 Task: Edit the name of the category "Q&A" to "Q/A" in the repository "Javascript".
Action: Mouse moved to (879, 228)
Screenshot: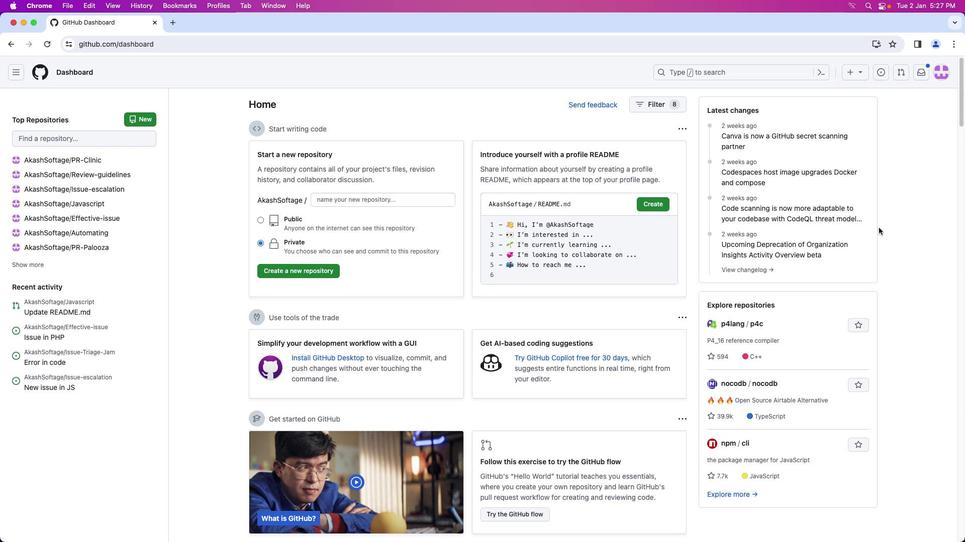
Action: Mouse pressed left at (879, 228)
Screenshot: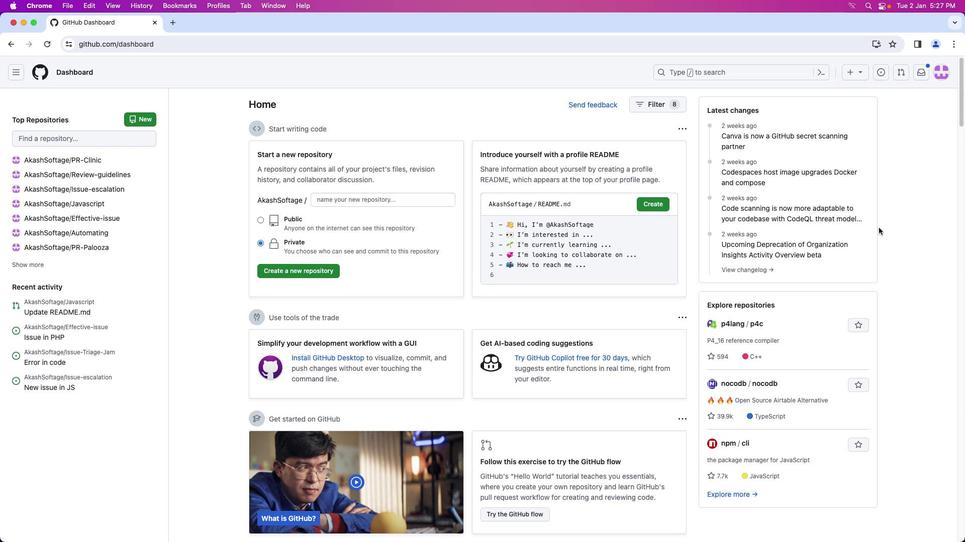
Action: Mouse moved to (937, 71)
Screenshot: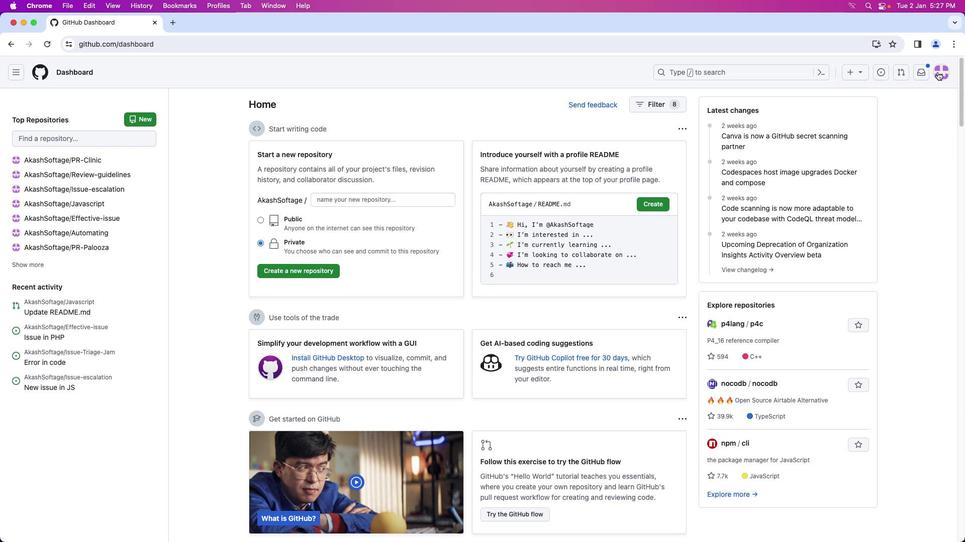 
Action: Mouse pressed left at (937, 71)
Screenshot: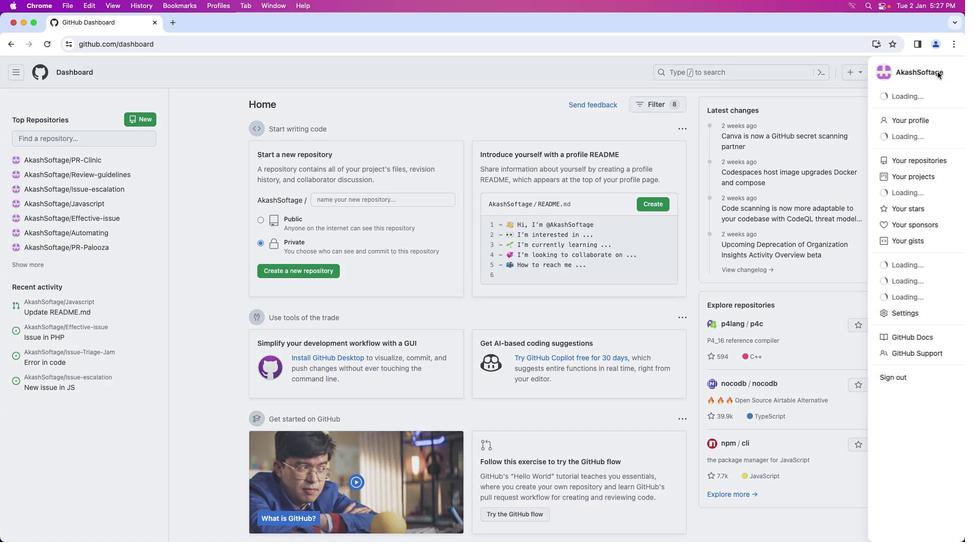 
Action: Mouse moved to (913, 161)
Screenshot: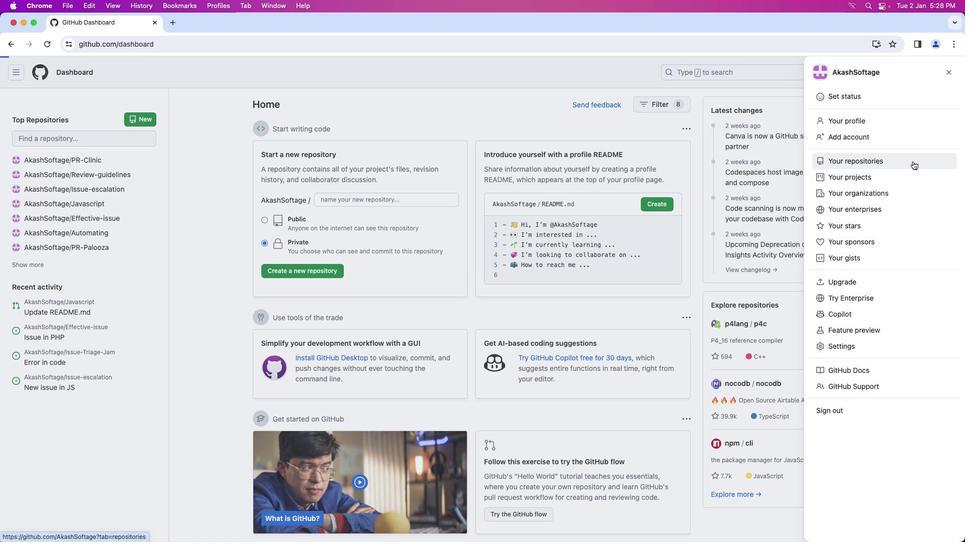 
Action: Mouse pressed left at (913, 161)
Screenshot: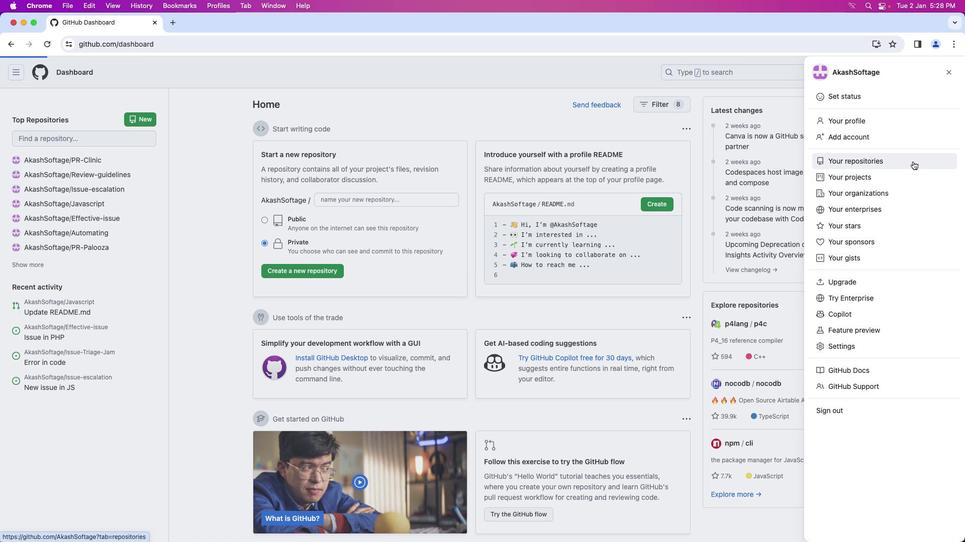 
Action: Mouse moved to (353, 169)
Screenshot: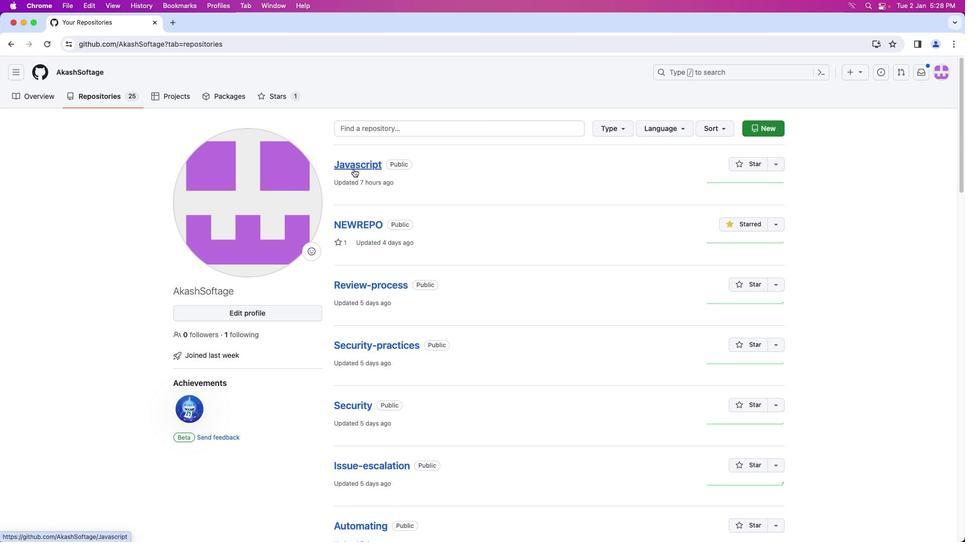 
Action: Mouse pressed left at (353, 169)
Screenshot: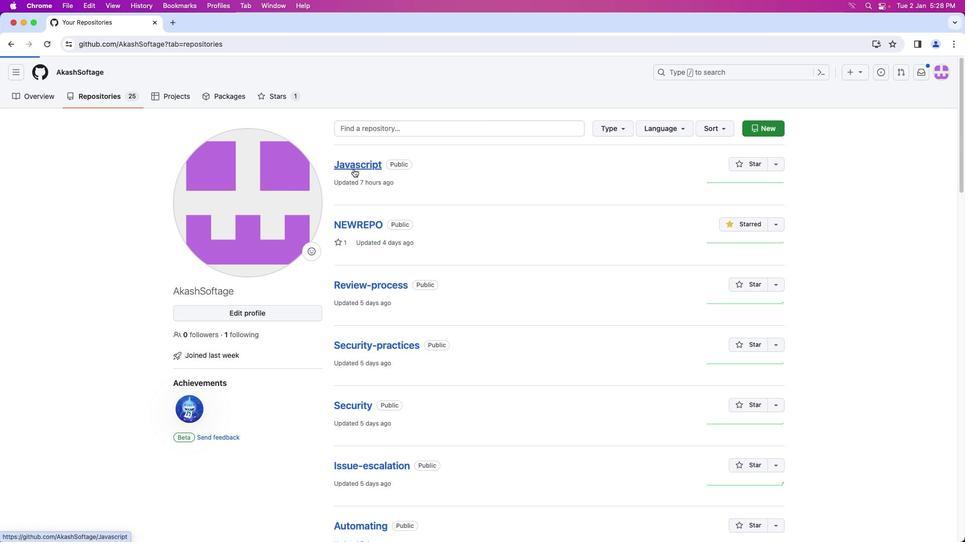 
Action: Mouse moved to (200, 99)
Screenshot: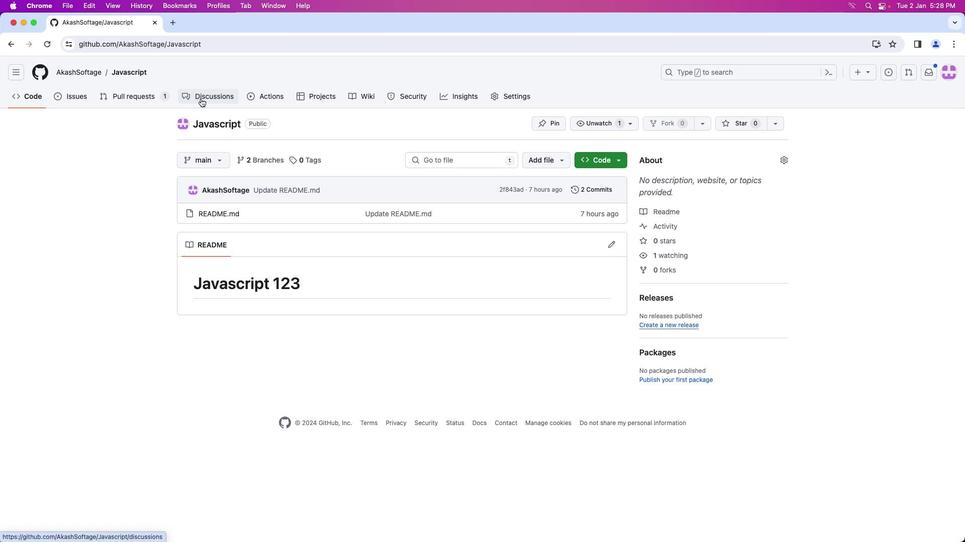 
Action: Mouse pressed left at (200, 99)
Screenshot: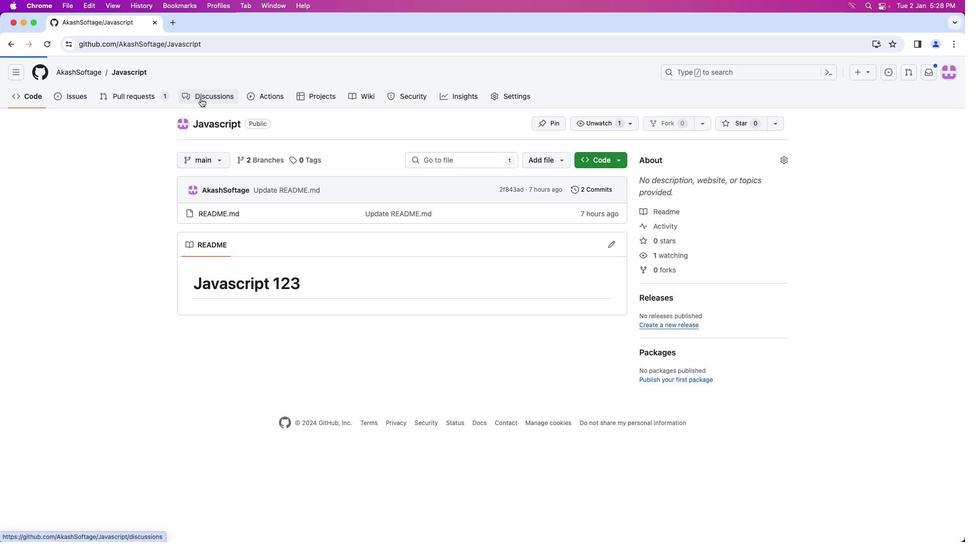 
Action: Mouse moved to (336, 247)
Screenshot: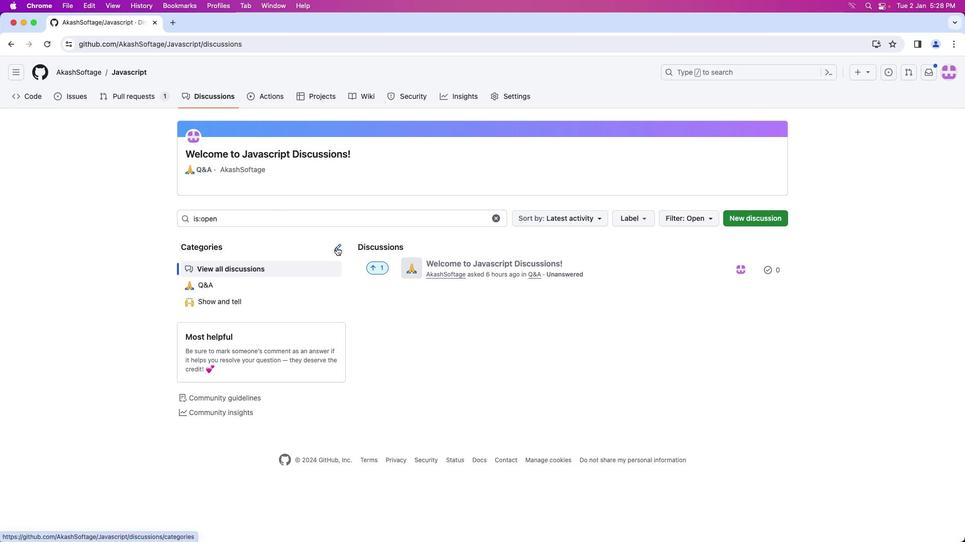 
Action: Mouse pressed left at (336, 247)
Screenshot: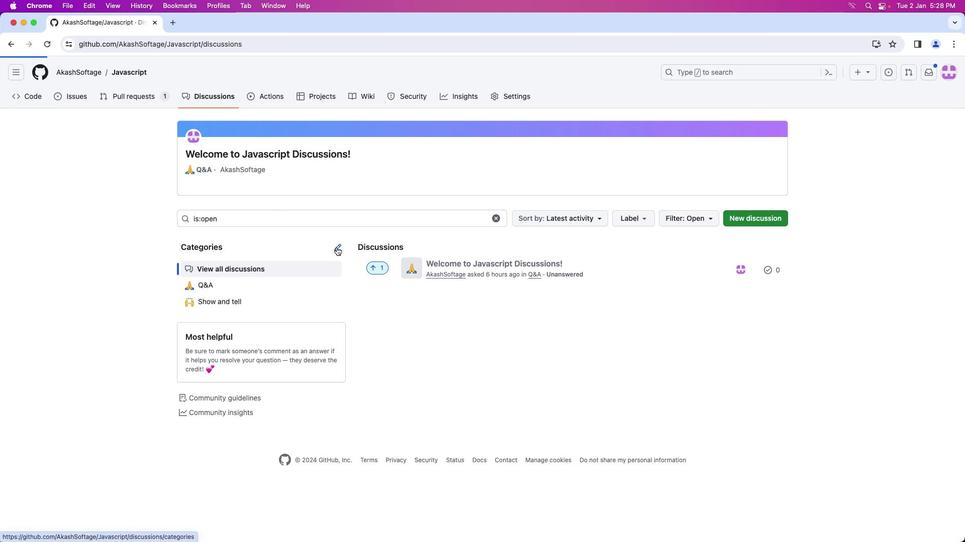 
Action: Mouse moved to (753, 212)
Screenshot: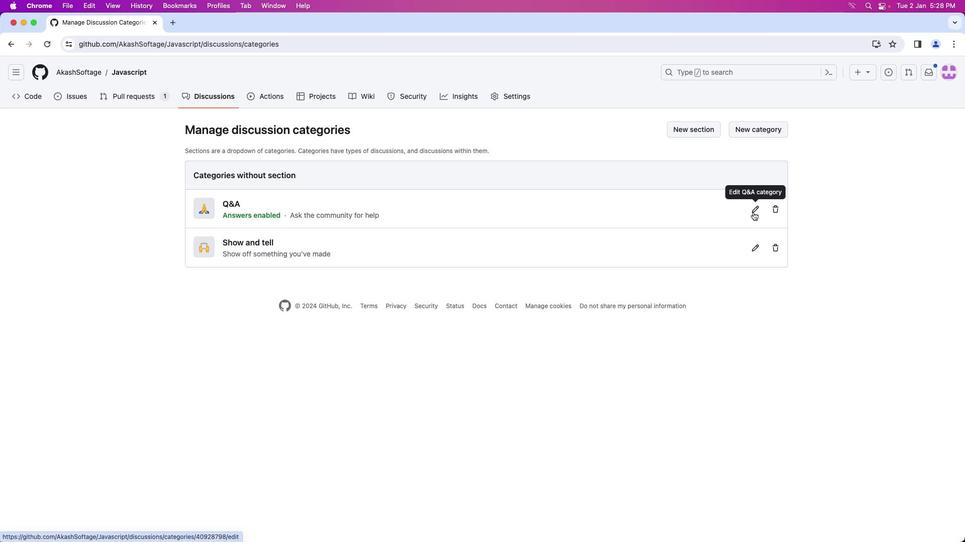 
Action: Mouse pressed left at (753, 212)
Screenshot: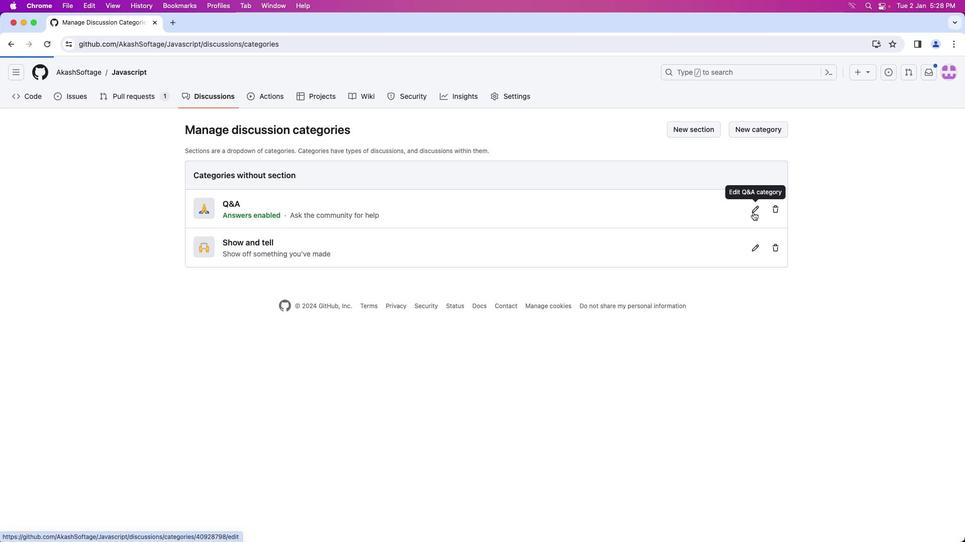 
Action: Mouse moved to (342, 163)
Screenshot: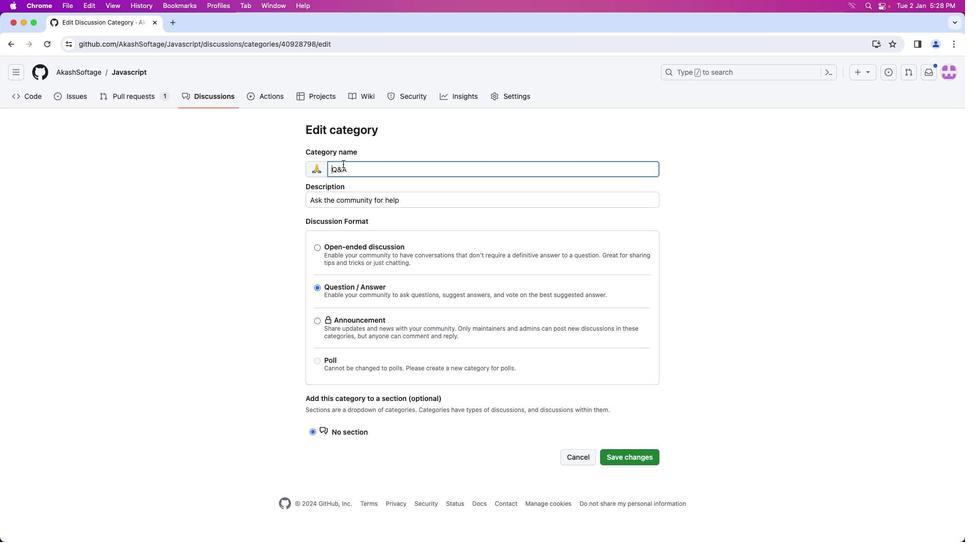 
Action: Mouse pressed left at (342, 163)
Screenshot: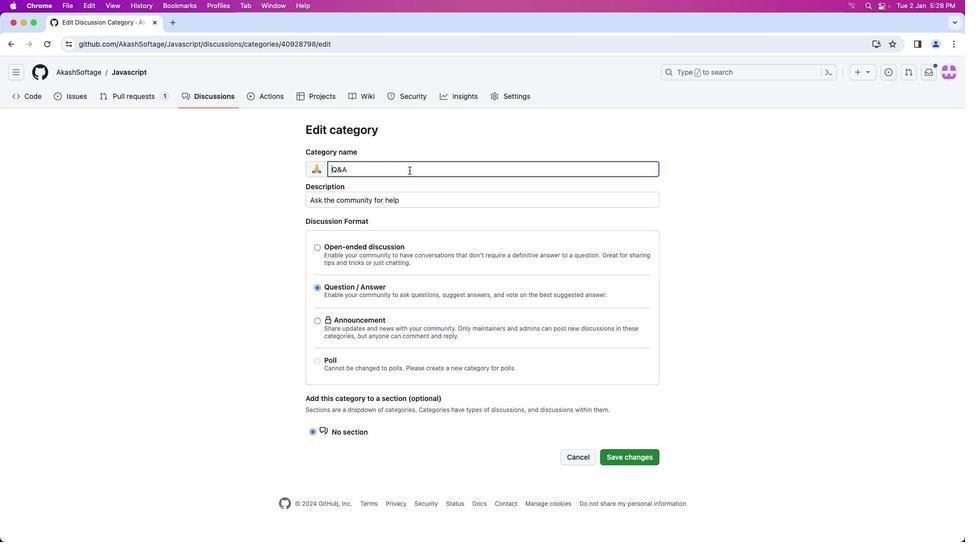 
Action: Mouse moved to (409, 169)
Screenshot: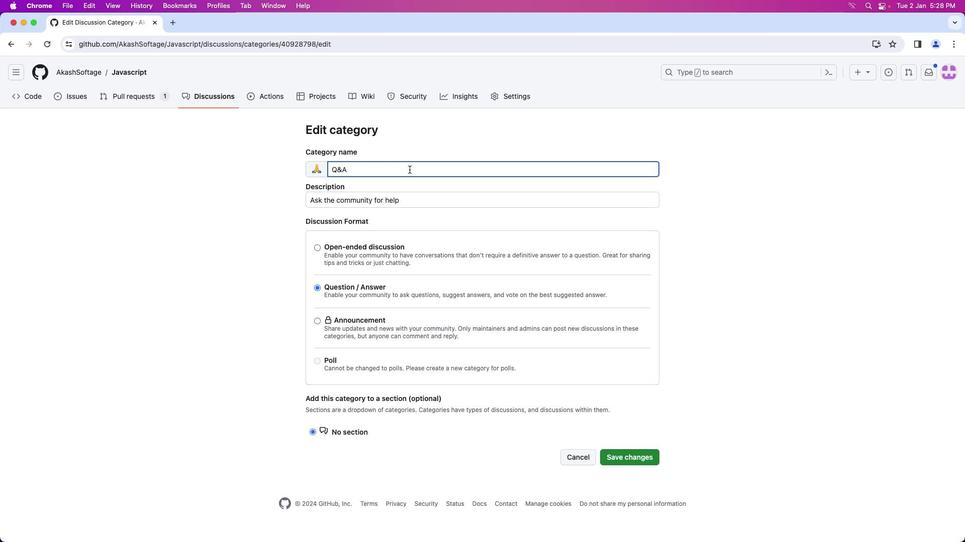 
Action: Key pressed Key.rightKey.rightKey.backspace'/'
Screenshot: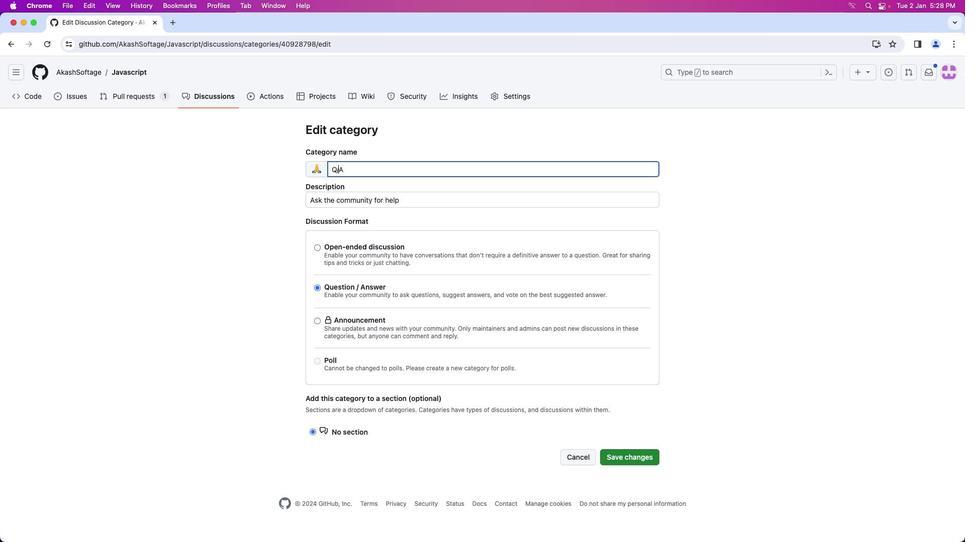 
Action: Mouse moved to (629, 455)
Screenshot: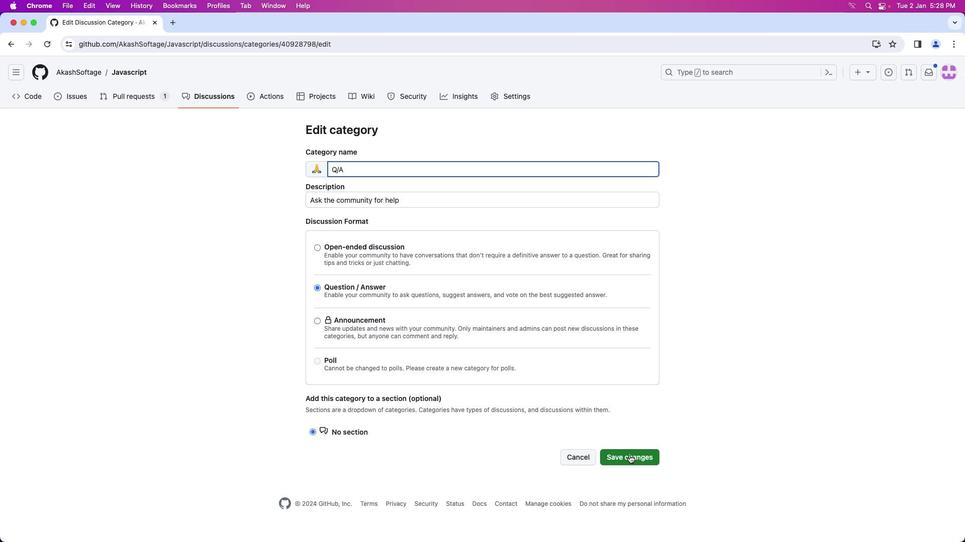 
Action: Mouse pressed left at (629, 455)
Screenshot: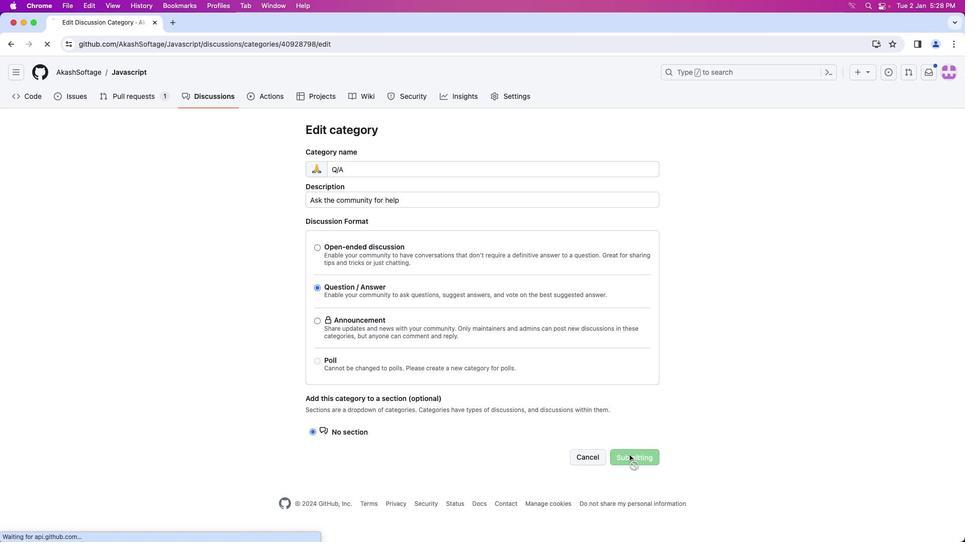 
Action: Mouse pressed left at (629, 455)
Screenshot: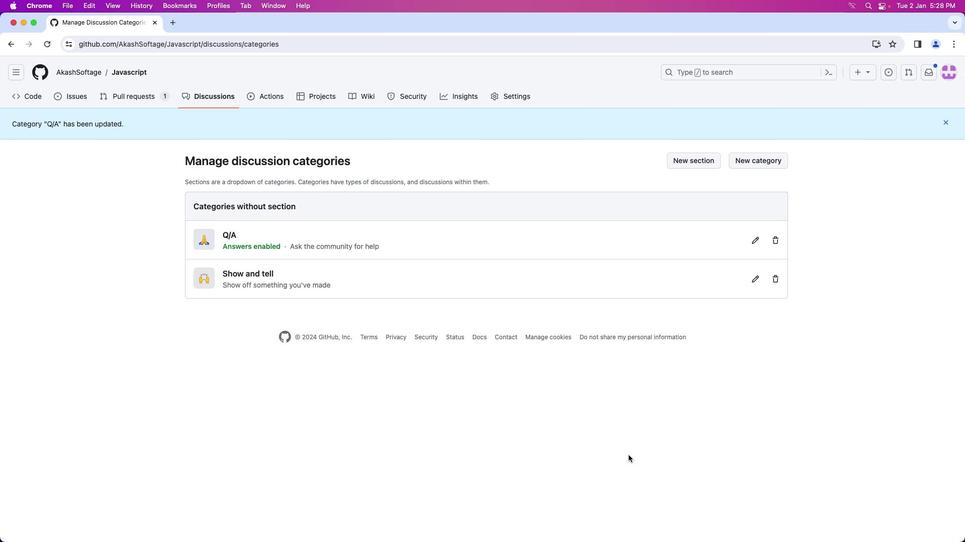 
Action: Mouse moved to (628, 455)
Screenshot: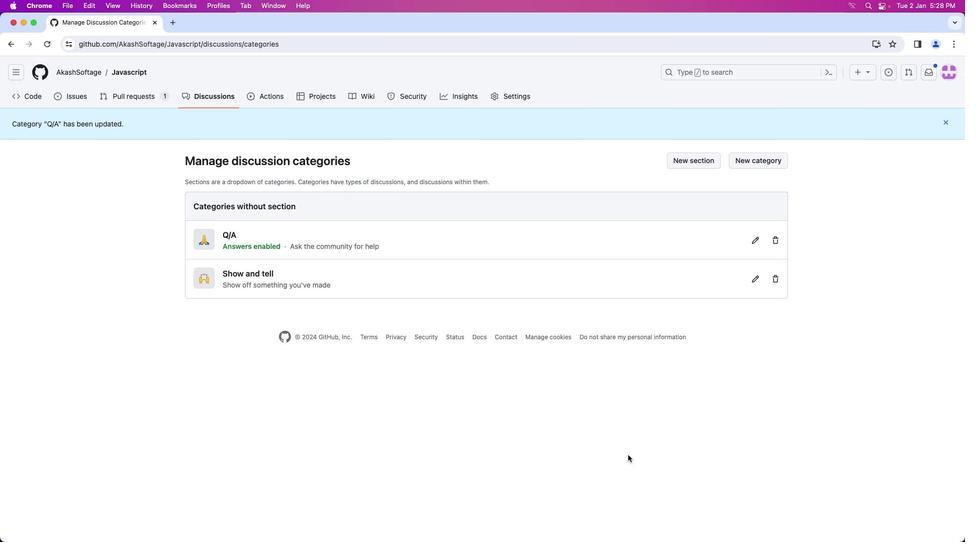 
